 Task: Look for products in the category "Hot Sauces" from True Made Foods only.
Action: Mouse moved to (242, 159)
Screenshot: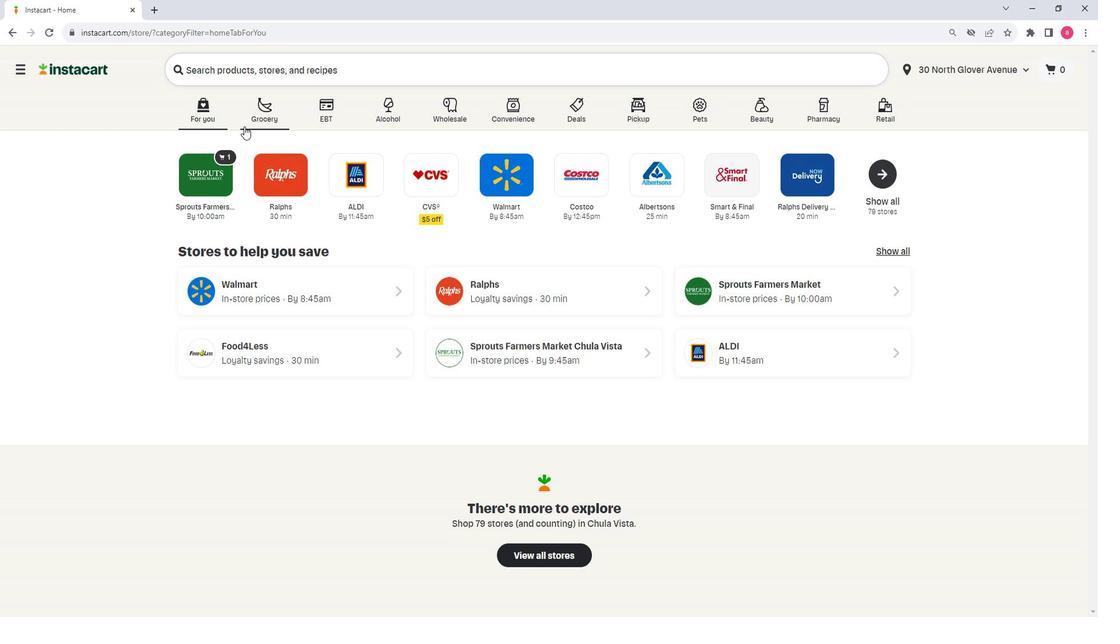 
Action: Mouse pressed left at (242, 159)
Screenshot: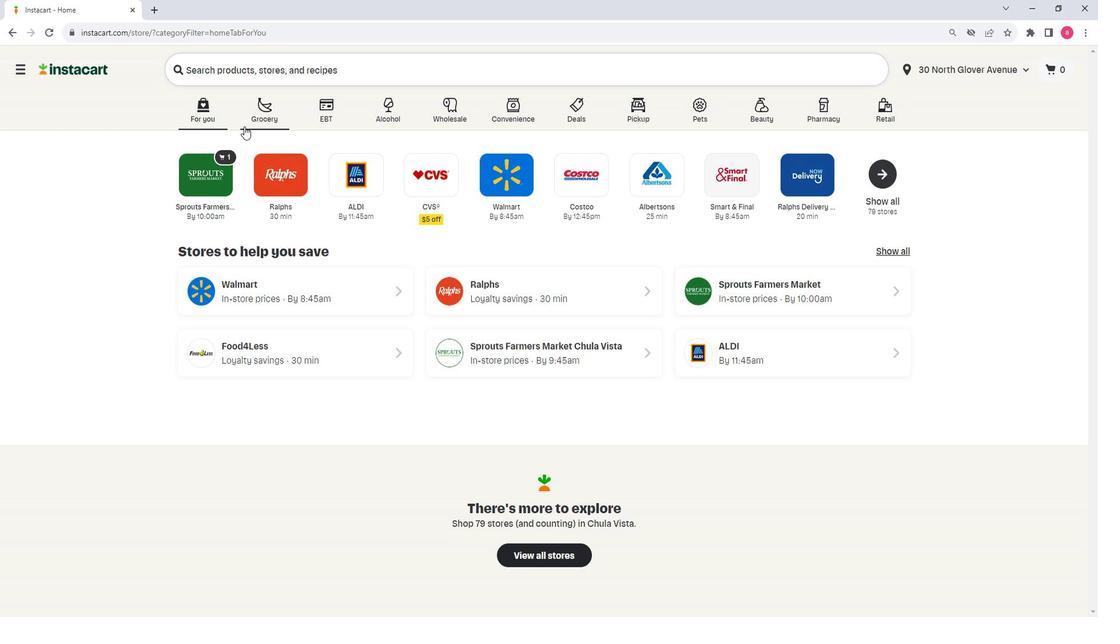 
Action: Mouse moved to (189, 298)
Screenshot: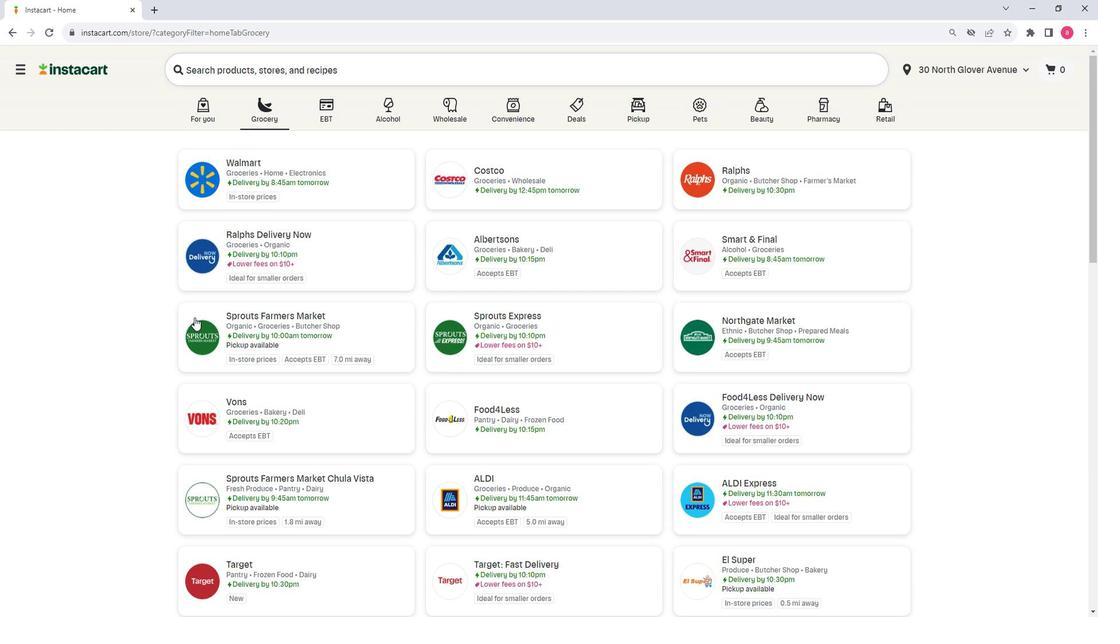 
Action: Mouse pressed left at (189, 298)
Screenshot: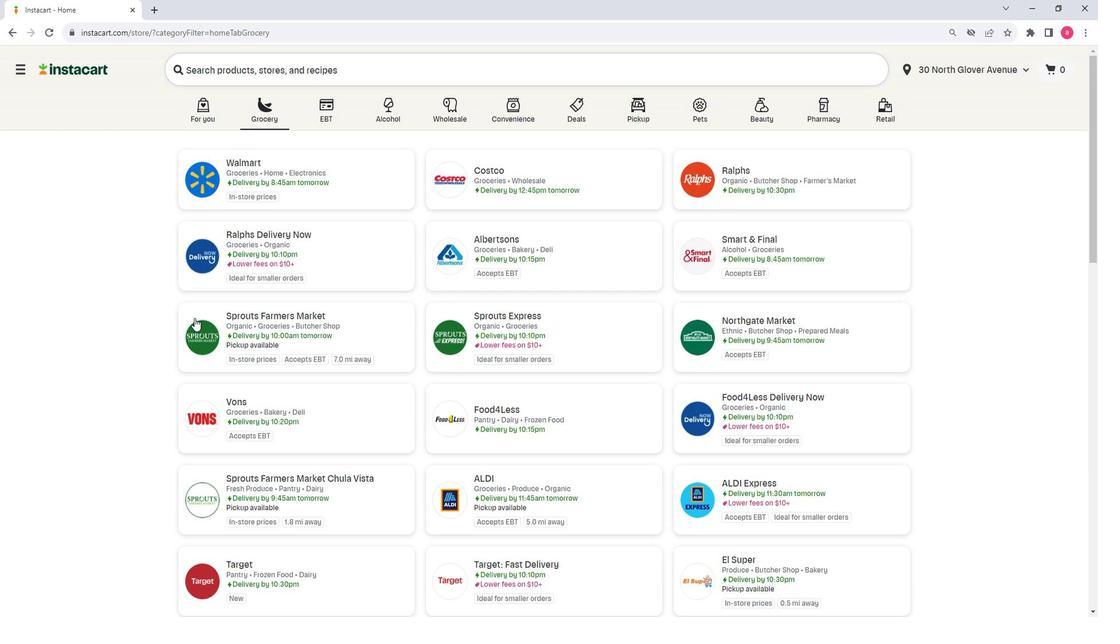 
Action: Mouse moved to (105, 398)
Screenshot: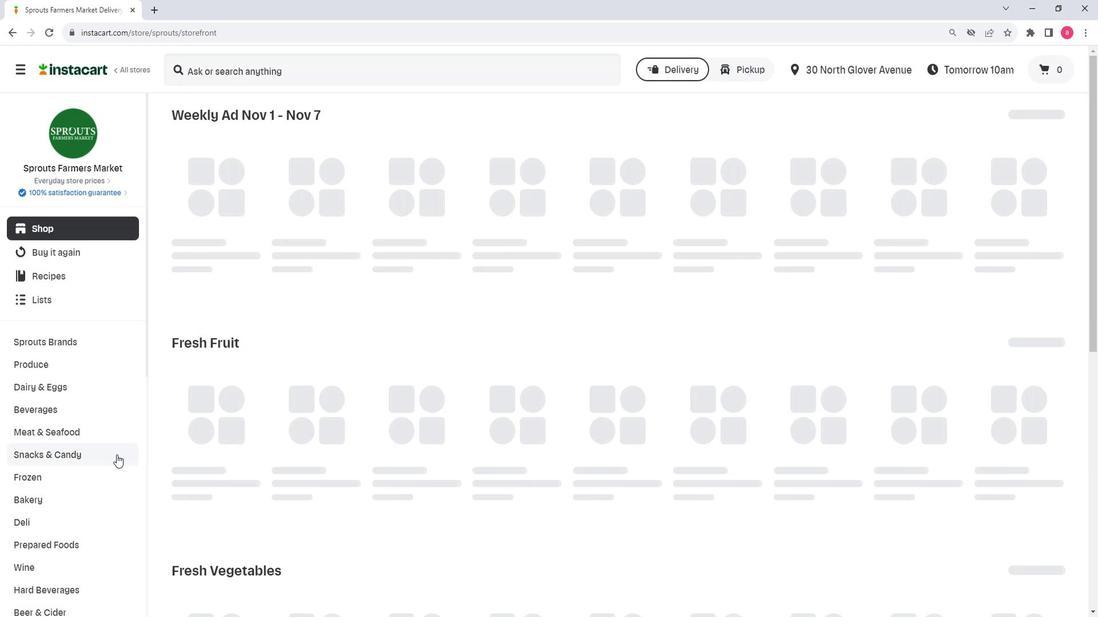 
Action: Mouse scrolled (105, 398) with delta (0, 0)
Screenshot: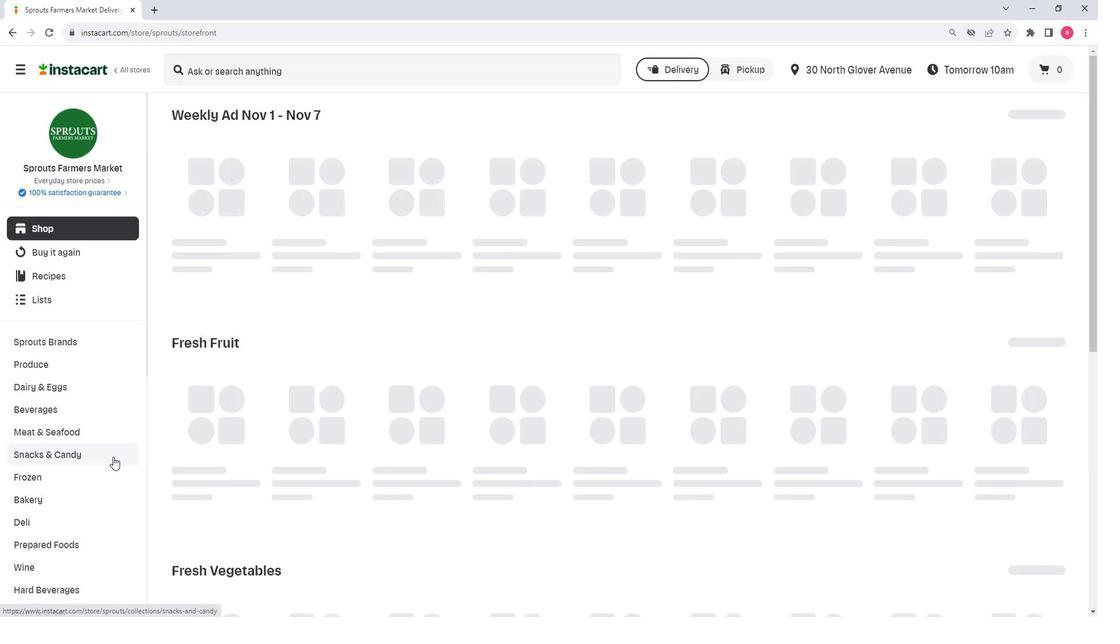 
Action: Mouse scrolled (105, 398) with delta (0, 0)
Screenshot: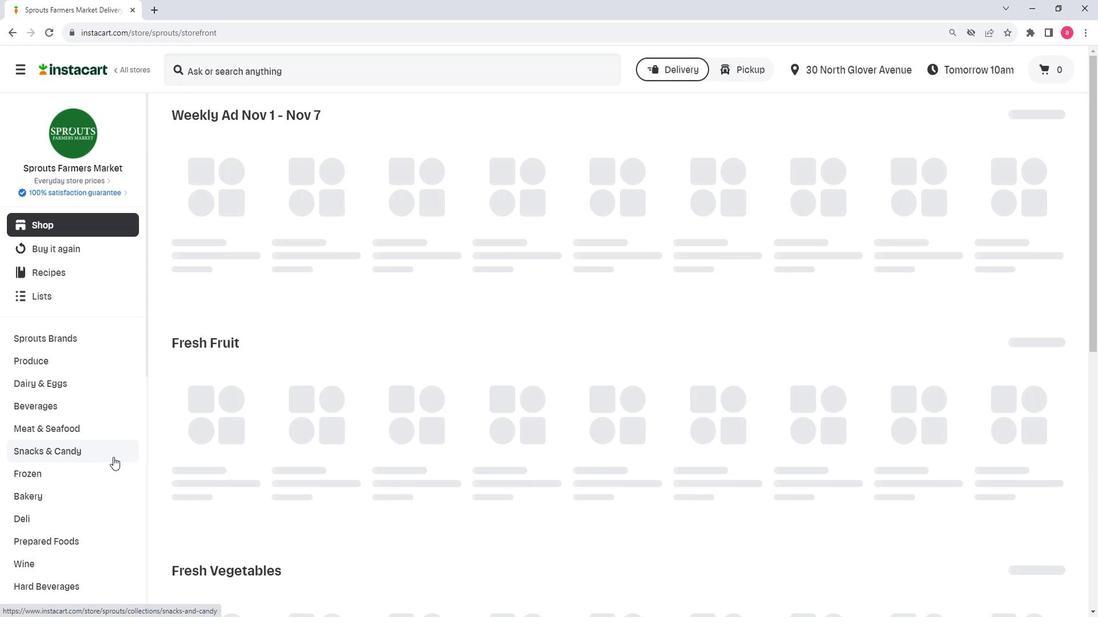 
Action: Mouse scrolled (105, 398) with delta (0, 0)
Screenshot: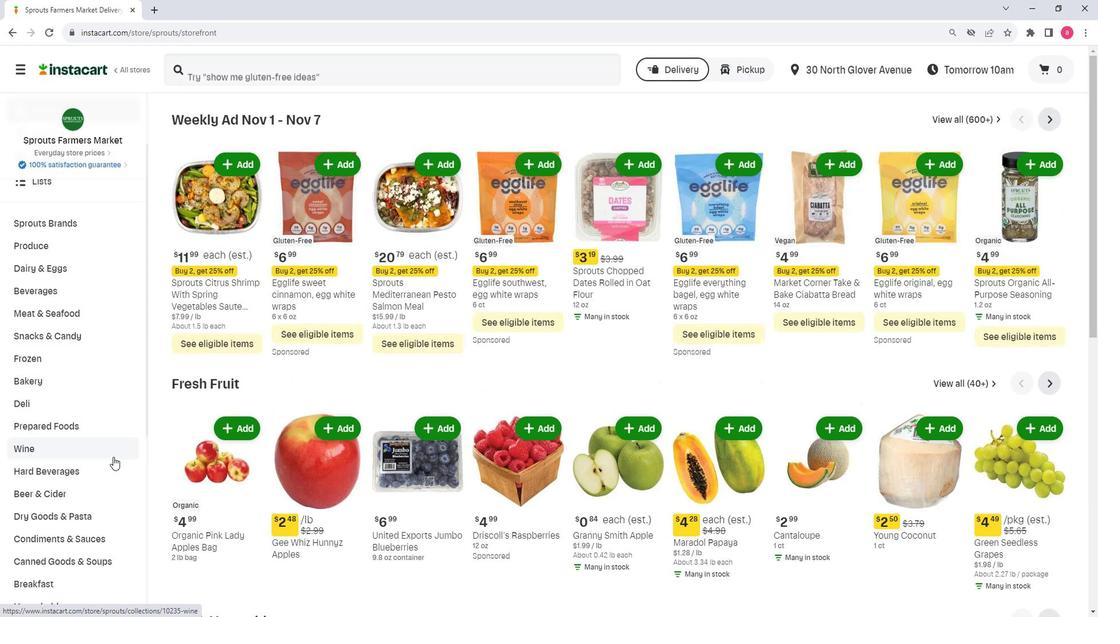 
Action: Mouse moved to (102, 413)
Screenshot: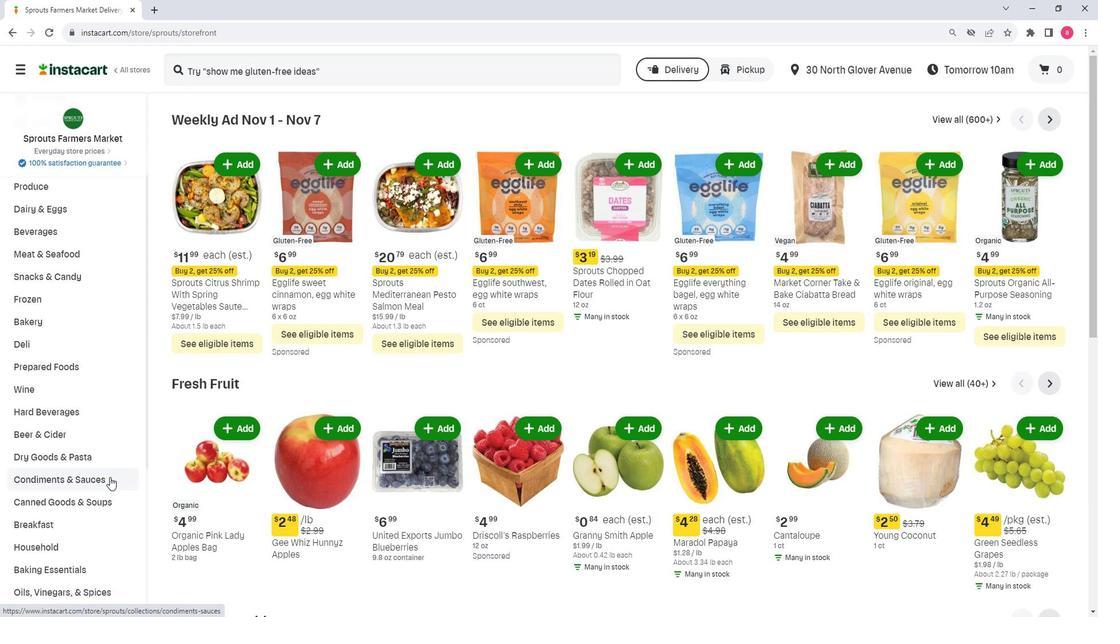 
Action: Mouse pressed left at (102, 413)
Screenshot: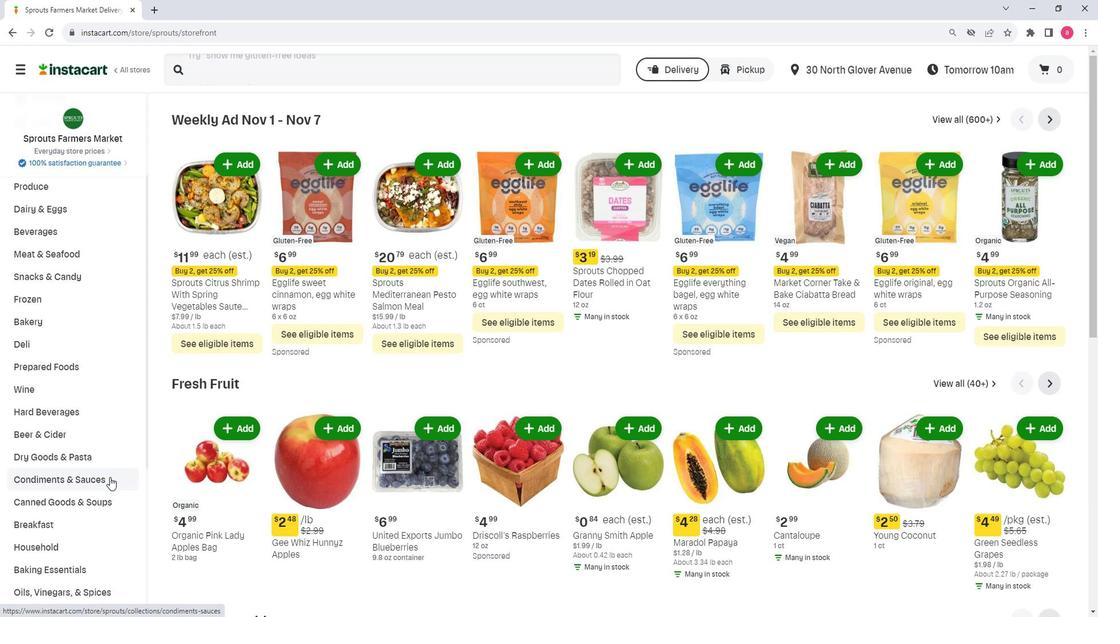 
Action: Mouse moved to (660, 180)
Screenshot: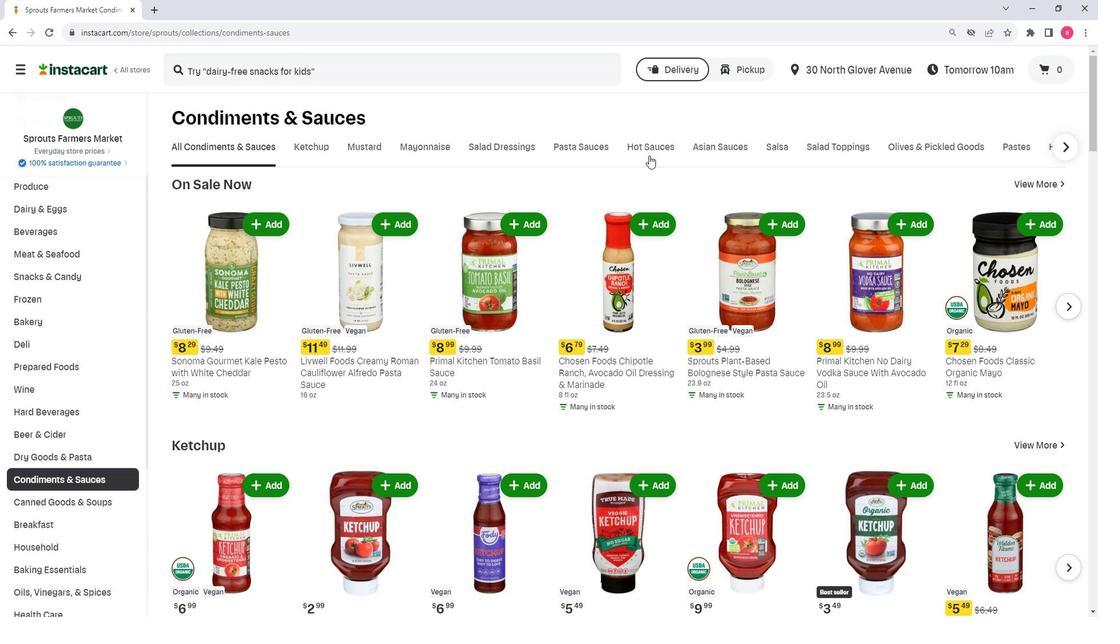
Action: Mouse pressed left at (660, 180)
Screenshot: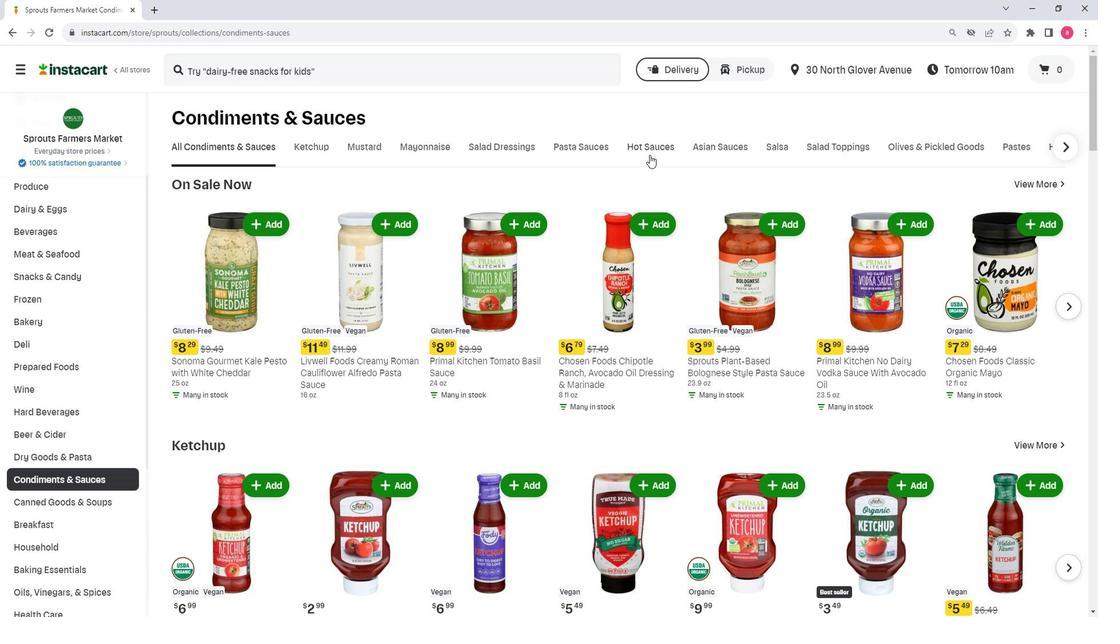 
Action: Mouse moved to (278, 213)
Screenshot: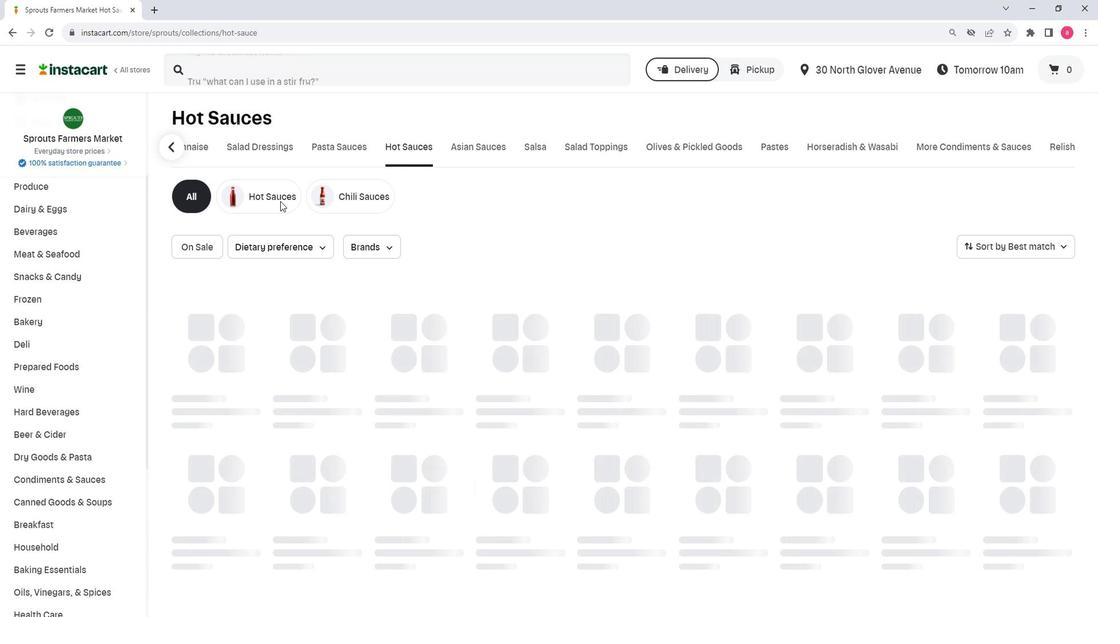 
Action: Mouse pressed left at (278, 213)
Screenshot: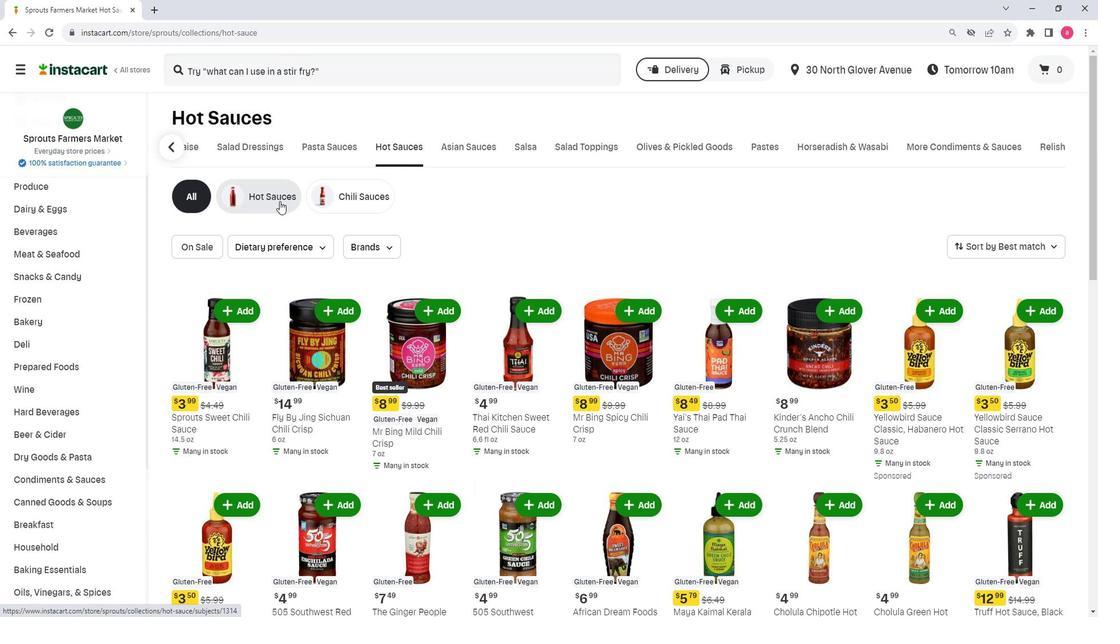 
Action: Mouse moved to (391, 245)
Screenshot: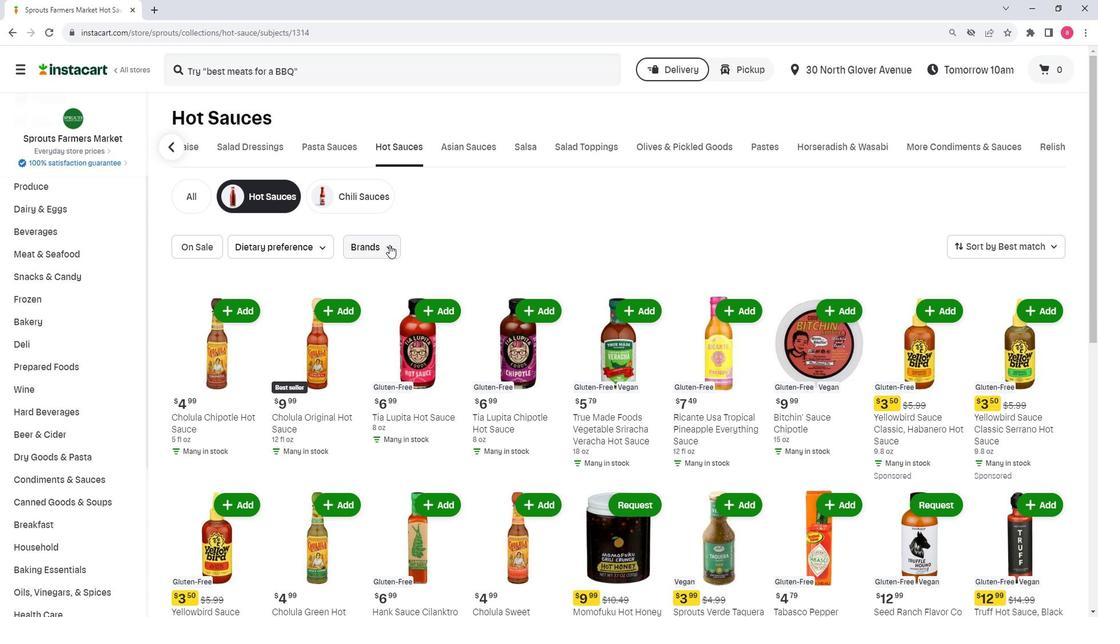 
Action: Mouse pressed left at (391, 245)
Screenshot: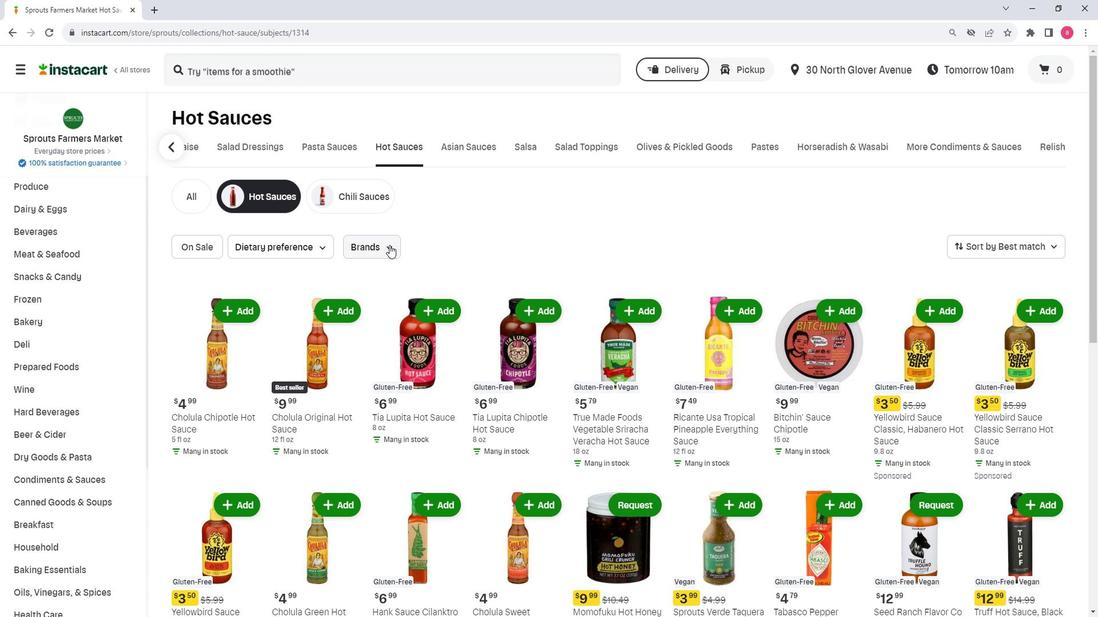 
Action: Mouse moved to (443, 301)
Screenshot: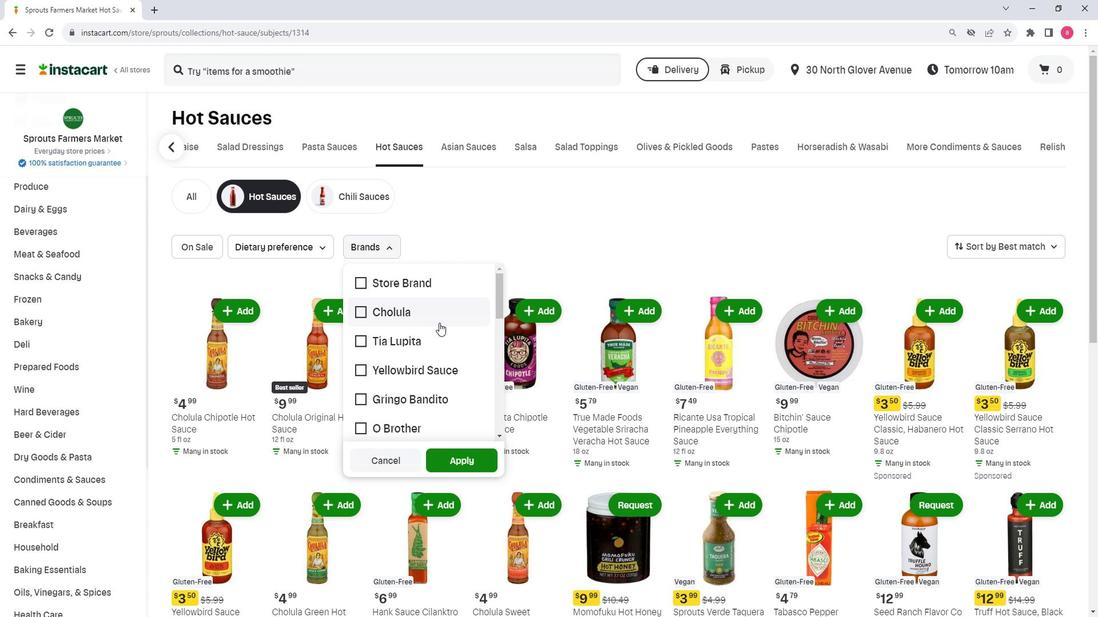 
Action: Mouse scrolled (443, 300) with delta (0, 0)
Screenshot: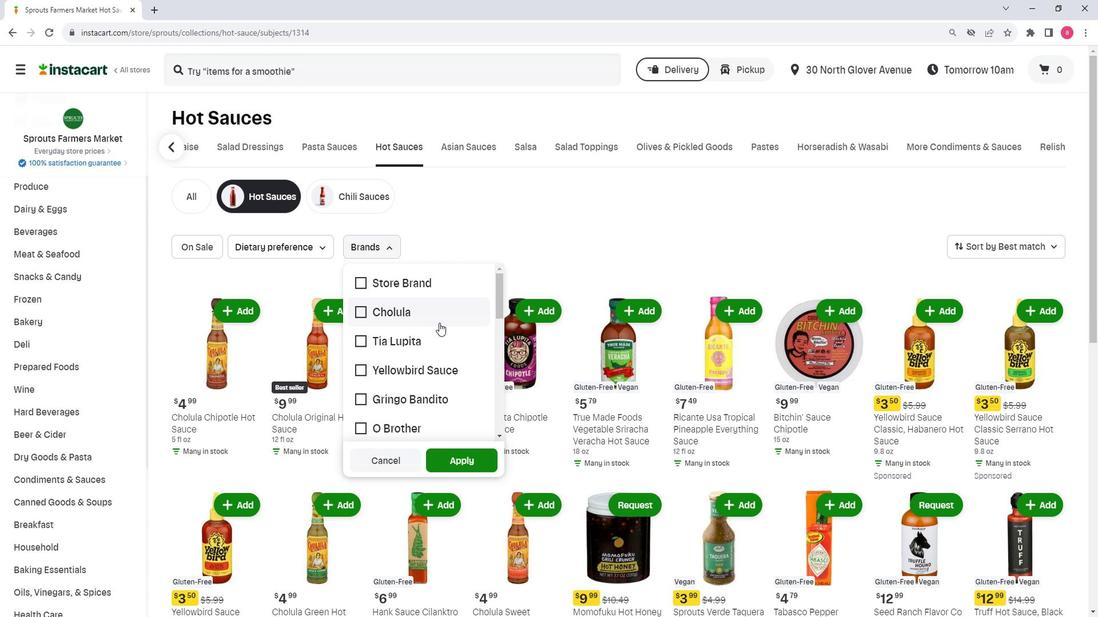 
Action: Mouse moved to (443, 302)
Screenshot: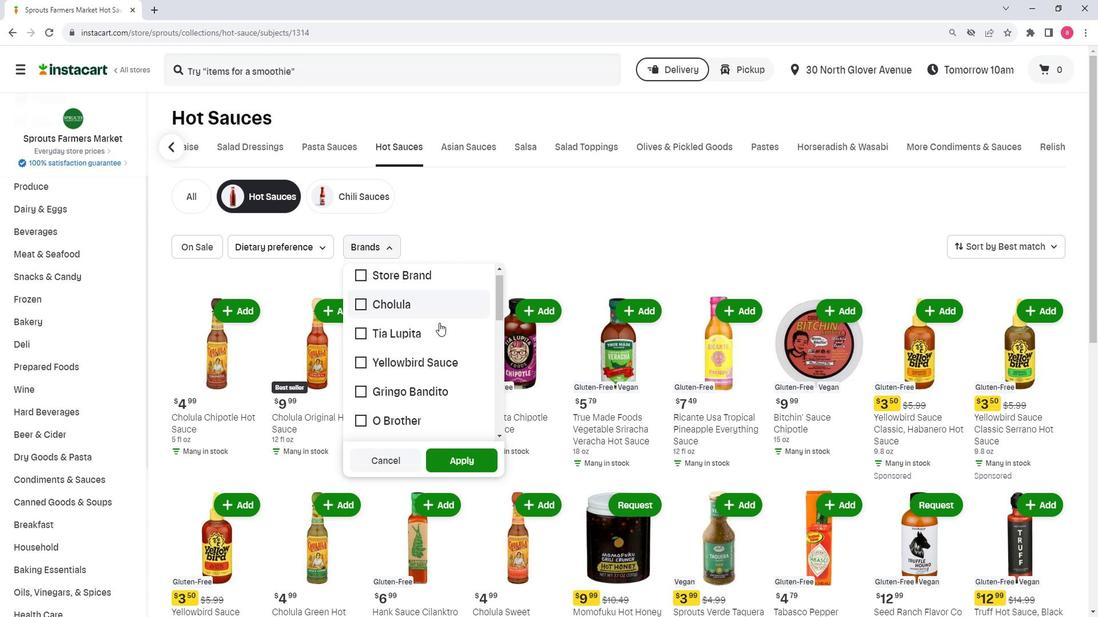
Action: Mouse scrolled (443, 302) with delta (0, 0)
Screenshot: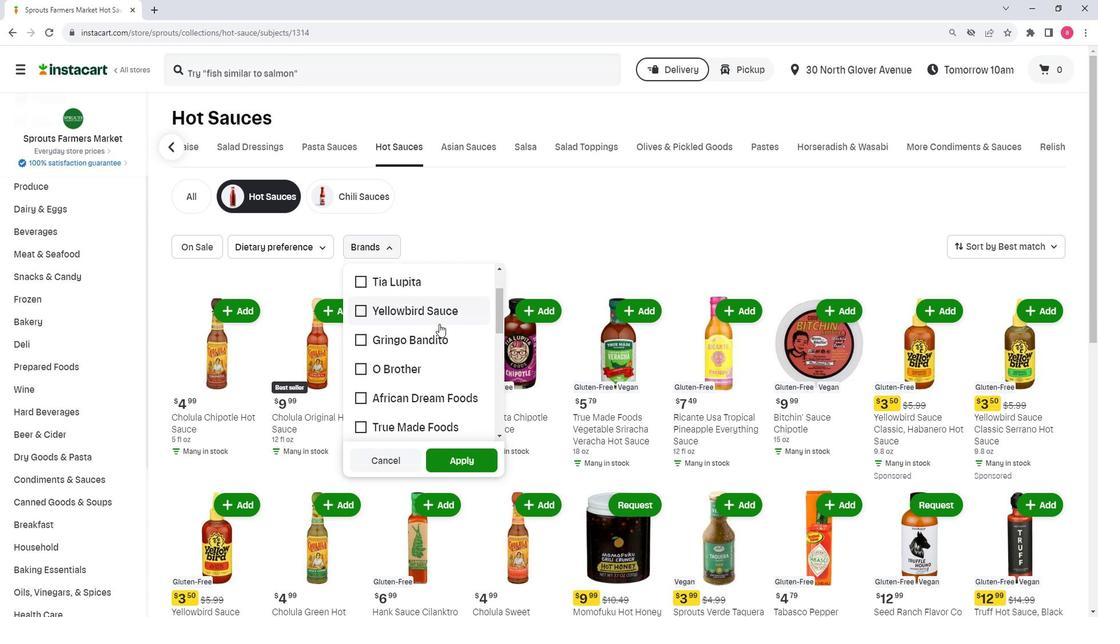 
Action: Mouse scrolled (443, 302) with delta (0, 0)
Screenshot: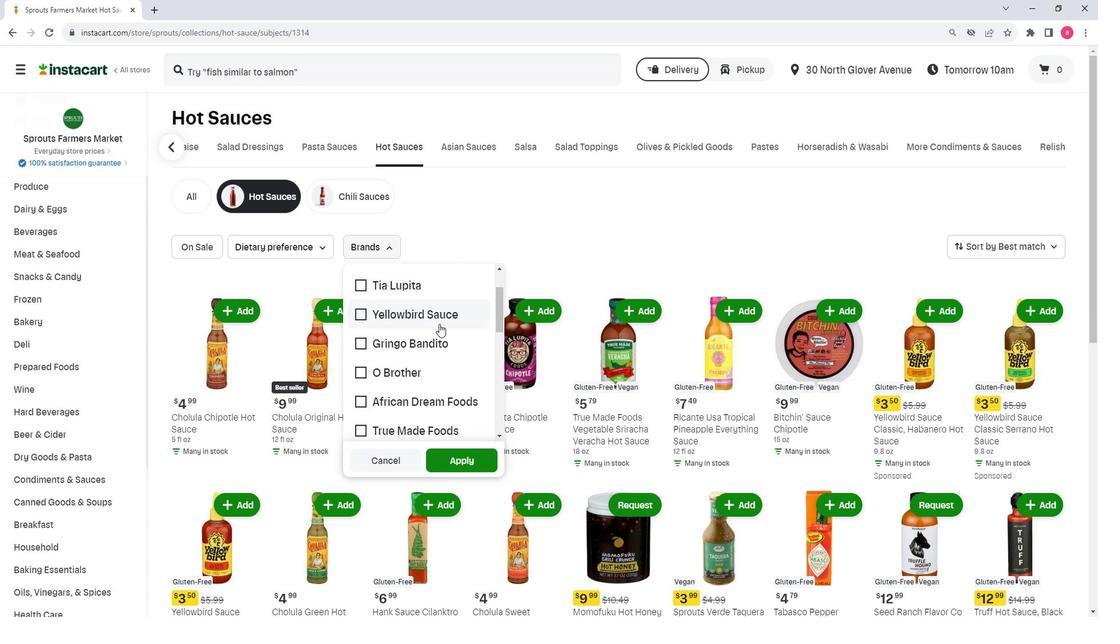 
Action: Mouse scrolled (443, 302) with delta (0, 0)
Screenshot: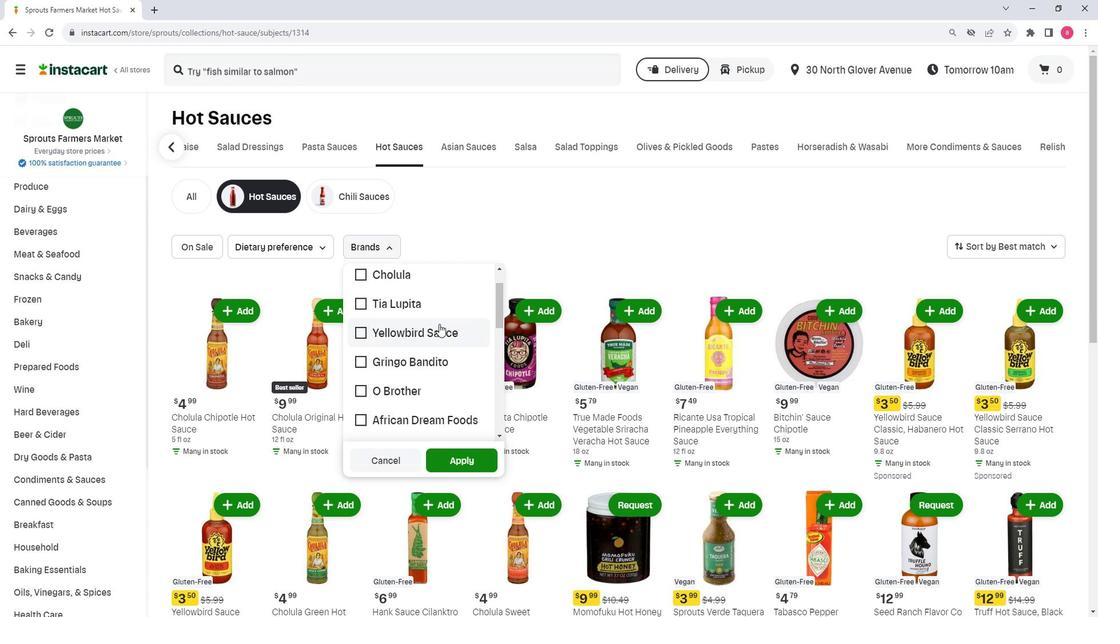 
Action: Mouse scrolled (443, 302) with delta (0, 0)
Screenshot: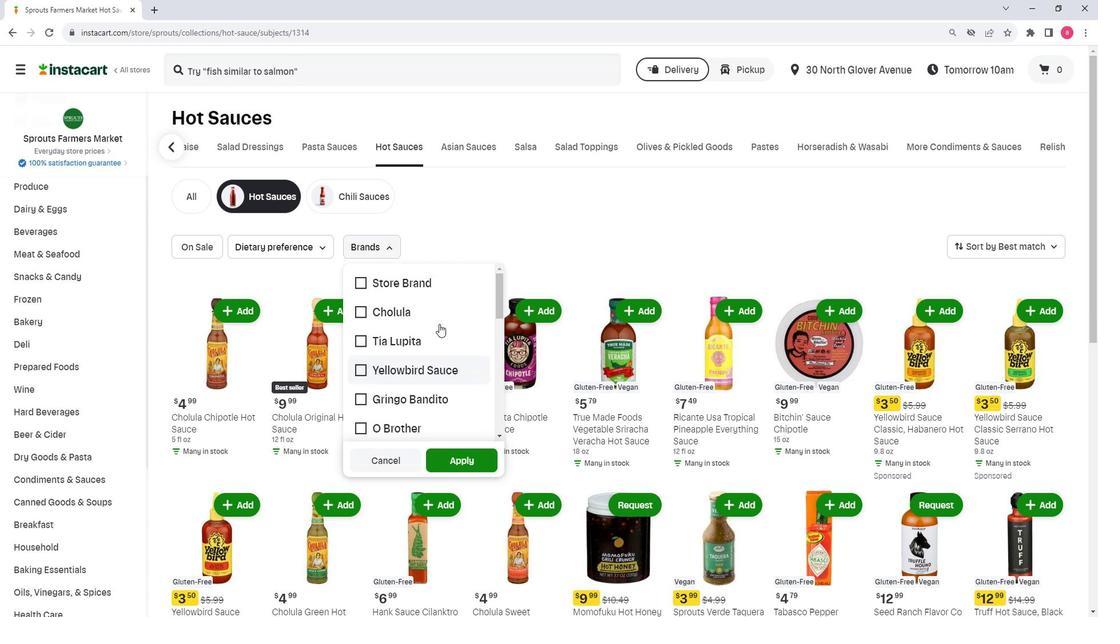
Action: Mouse scrolled (443, 302) with delta (0, 0)
Screenshot: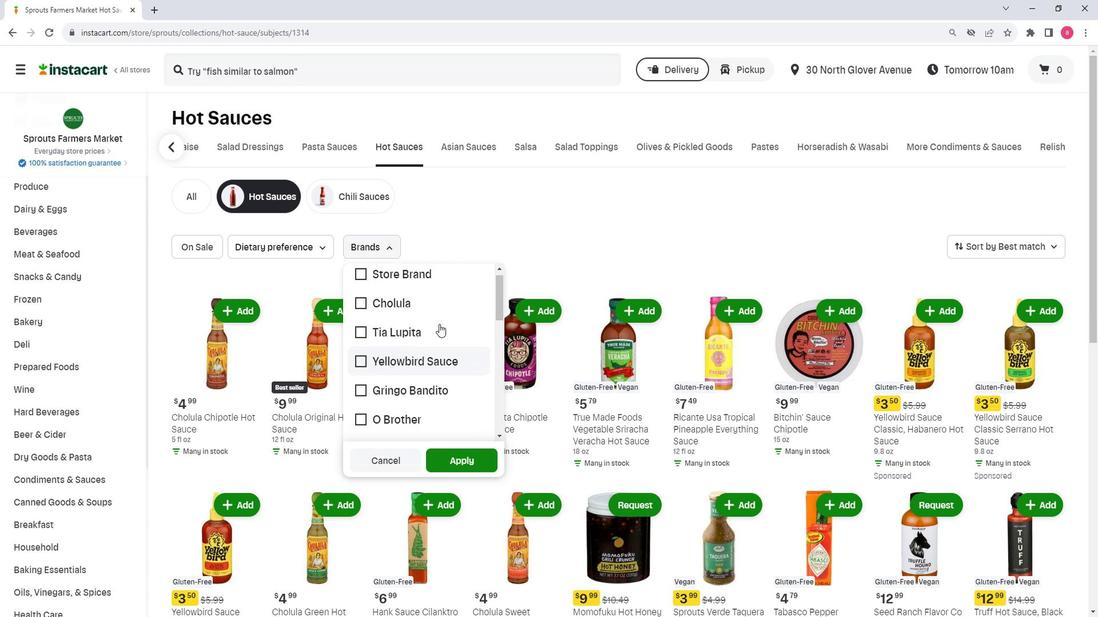 
Action: Mouse moved to (425, 329)
Screenshot: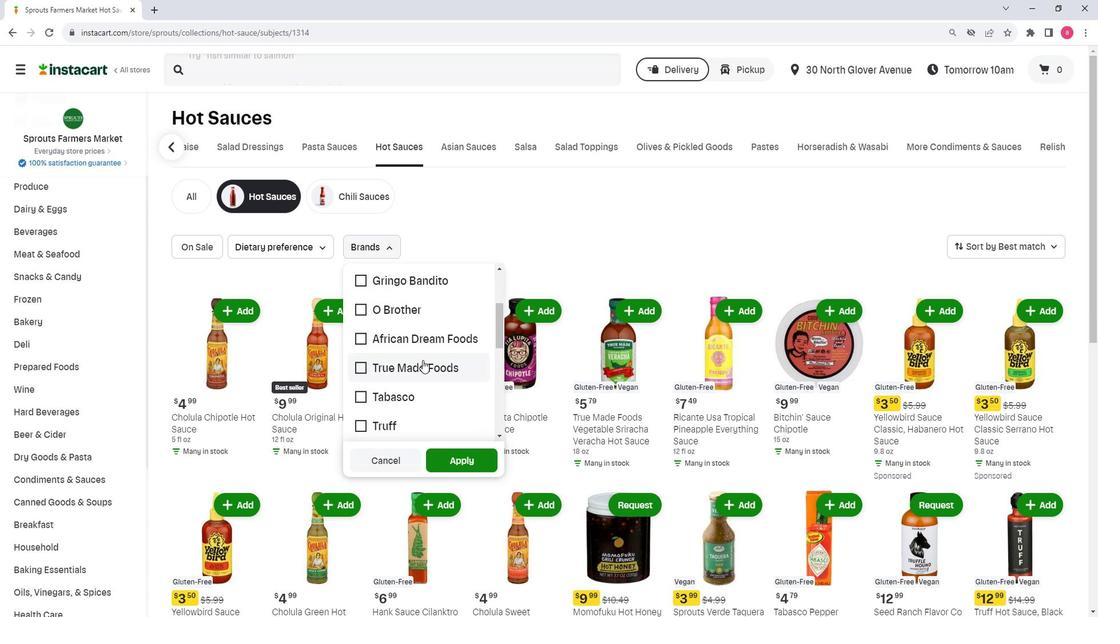 
Action: Mouse pressed left at (425, 329)
Screenshot: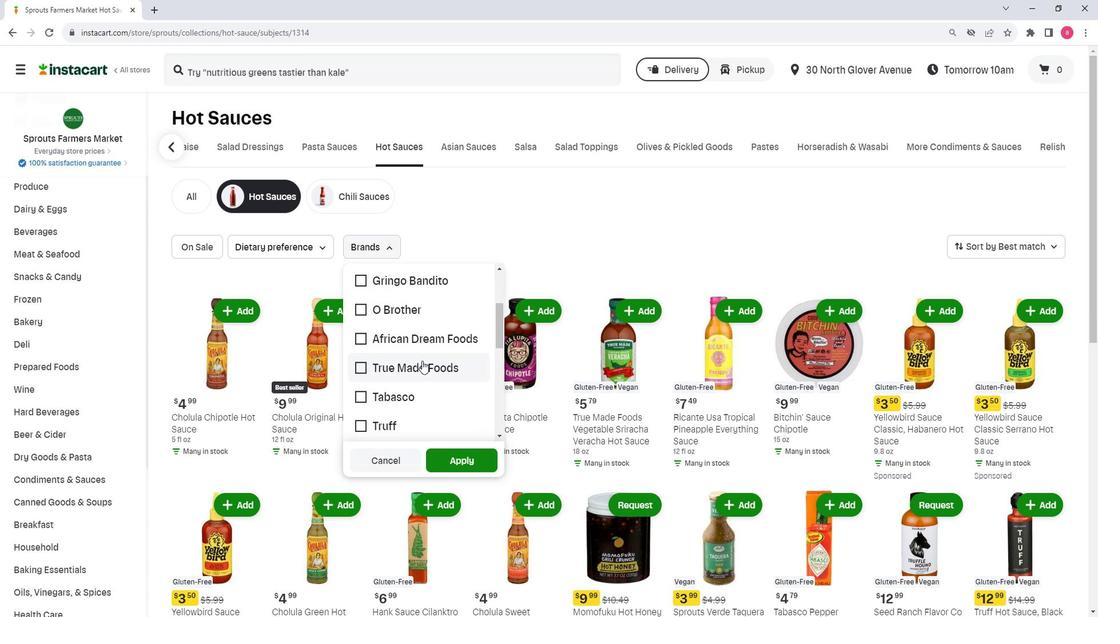 
Action: Mouse moved to (468, 400)
Screenshot: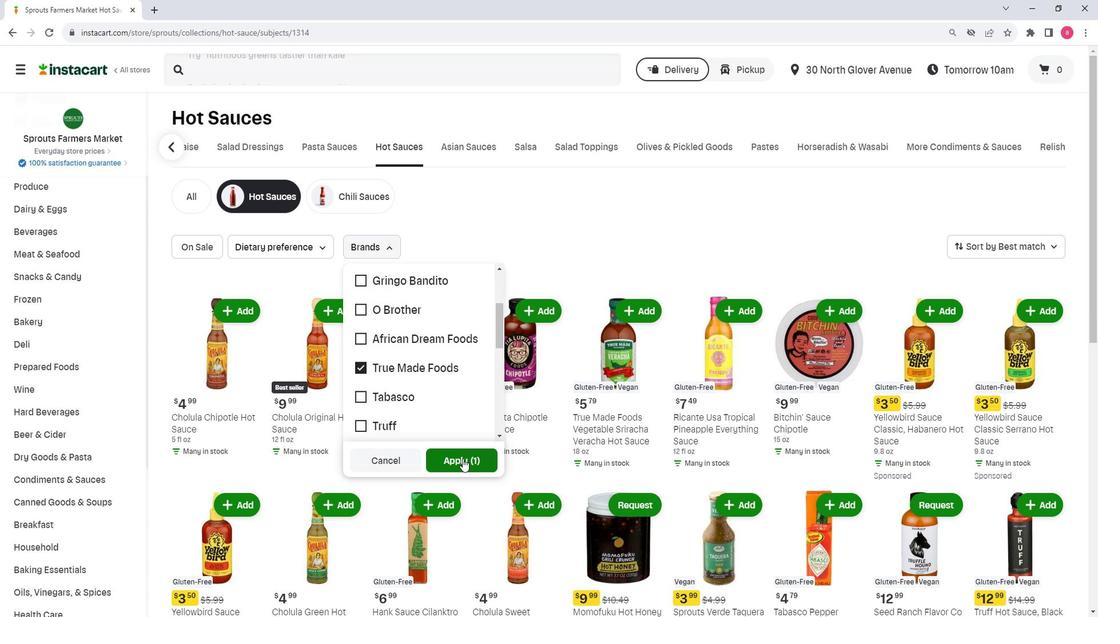 
Action: Mouse pressed left at (468, 400)
Screenshot: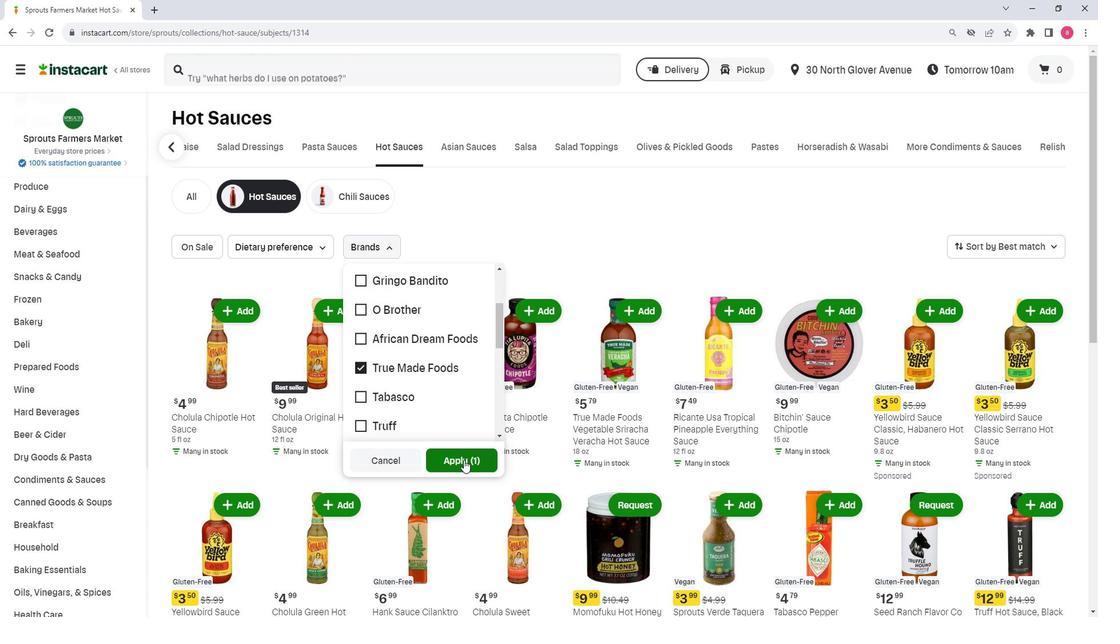 
Action: Mouse moved to (562, 224)
Screenshot: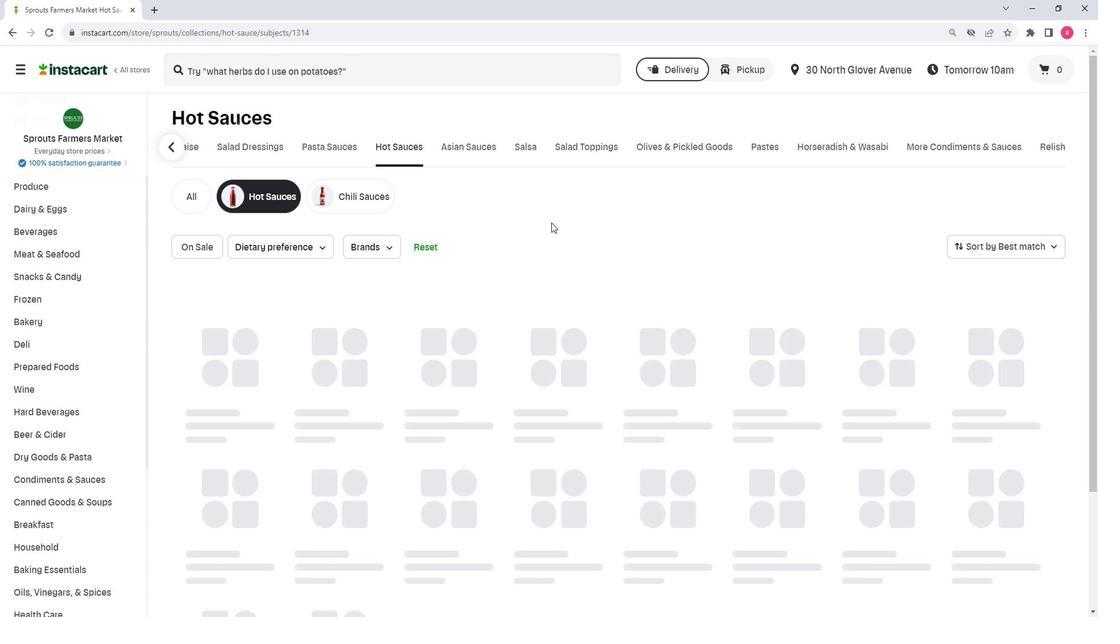 
